 Task: Add Sprouts Patchouli Rose Castile Soap to the cart.
Action: Mouse moved to (993, 321)
Screenshot: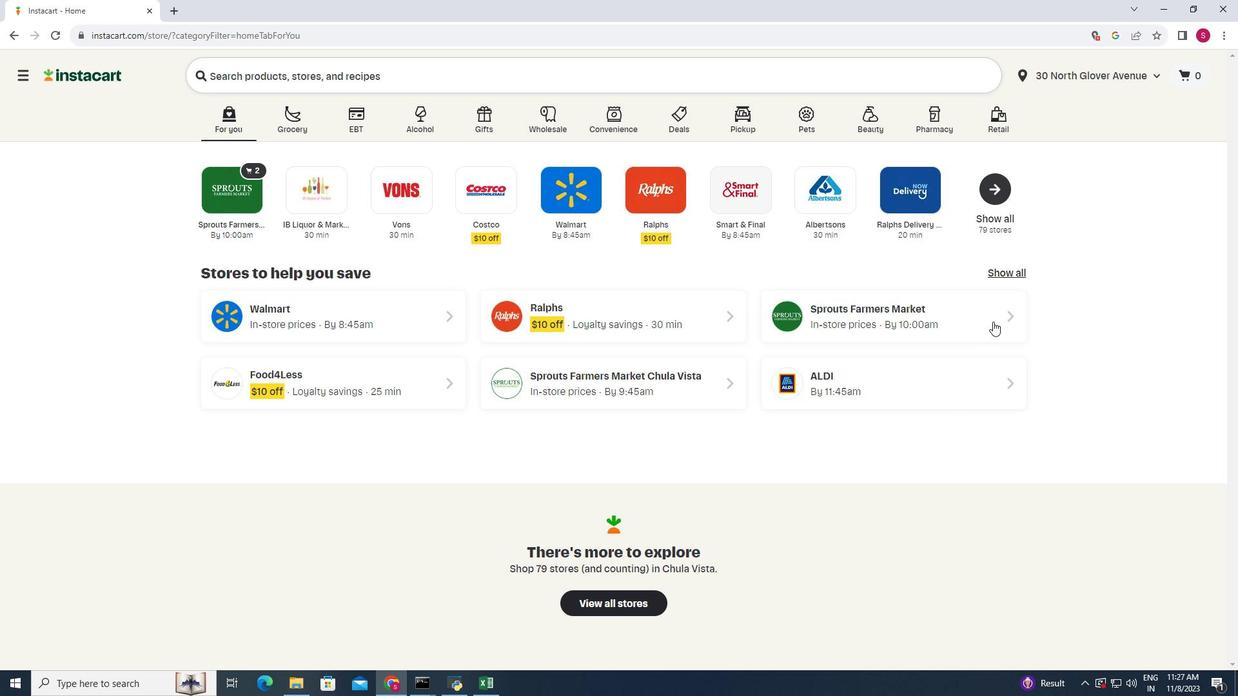 
Action: Mouse pressed left at (993, 321)
Screenshot: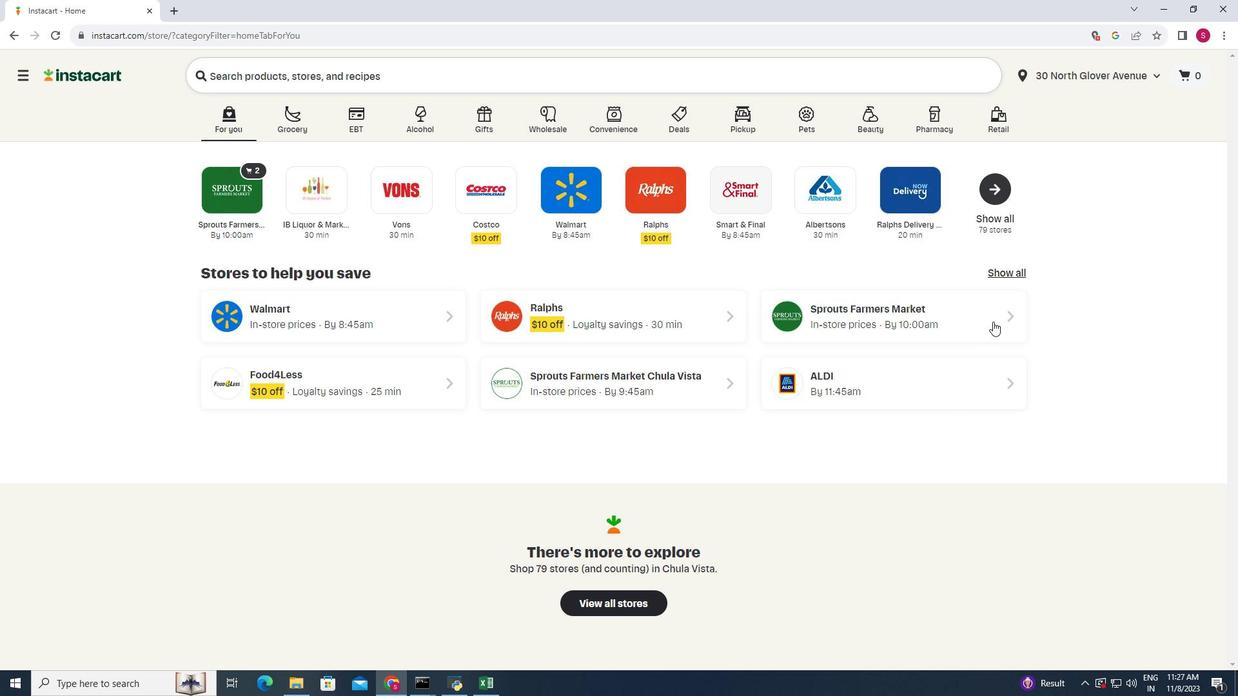 
Action: Mouse moved to (90, 500)
Screenshot: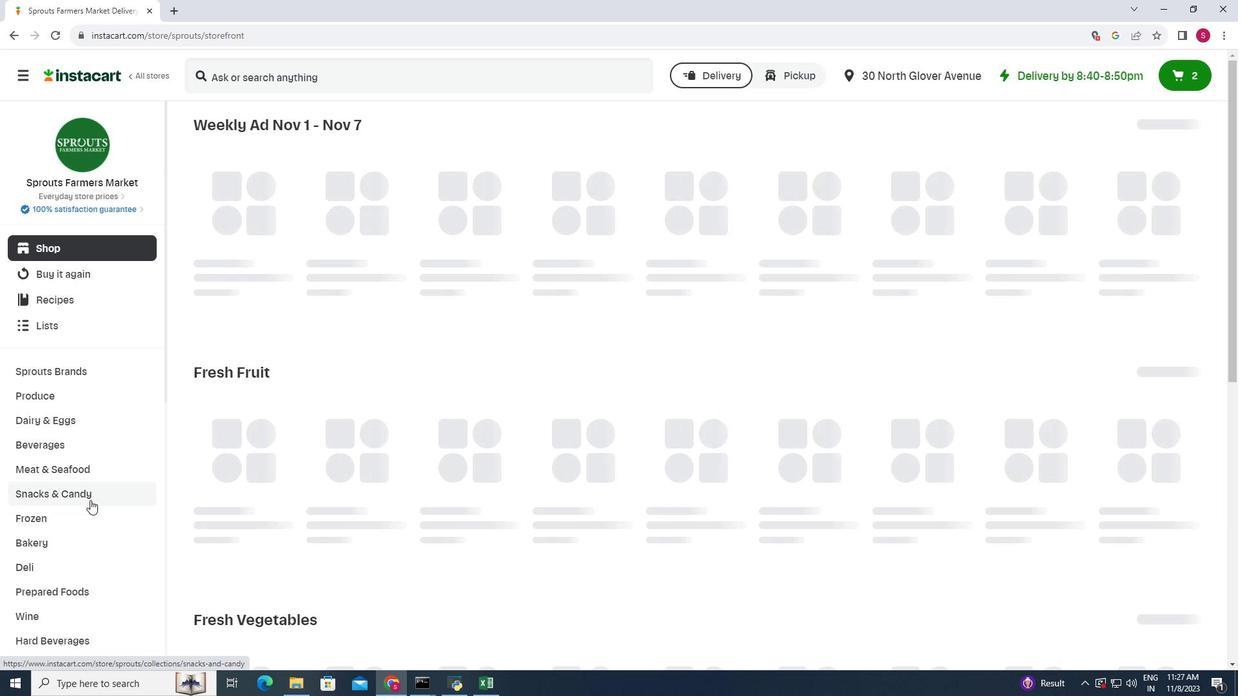
Action: Mouse scrolled (90, 499) with delta (0, 0)
Screenshot: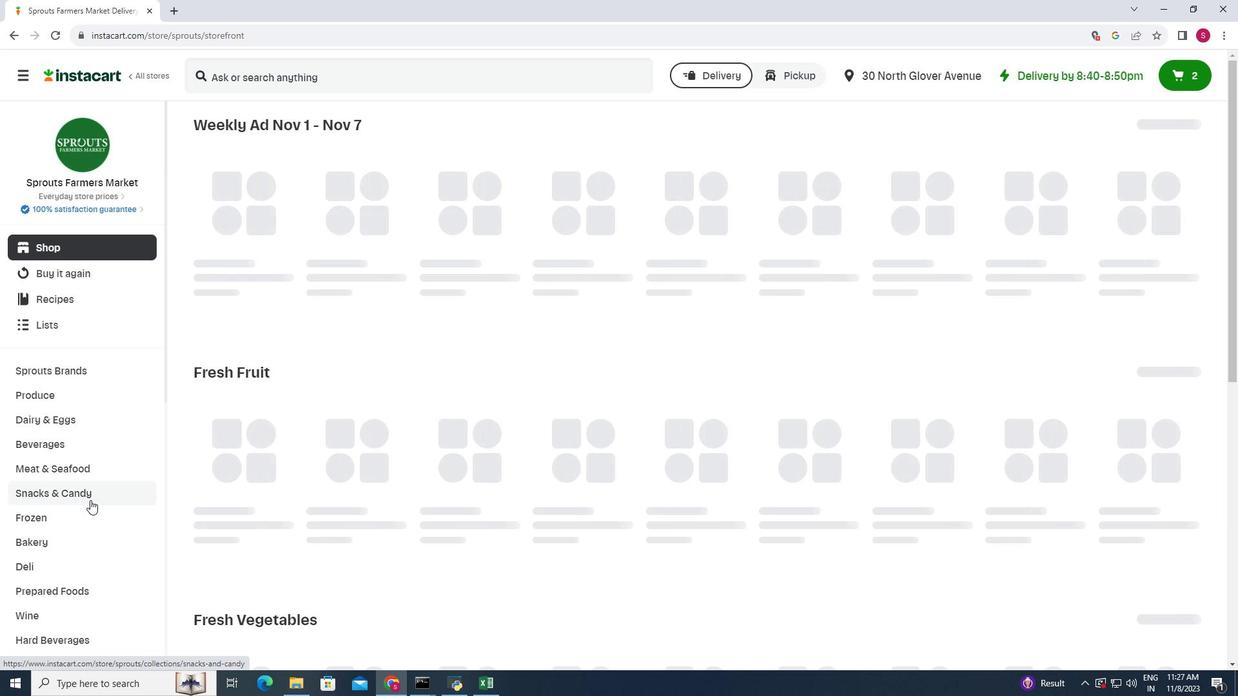 
Action: Mouse scrolled (90, 499) with delta (0, 0)
Screenshot: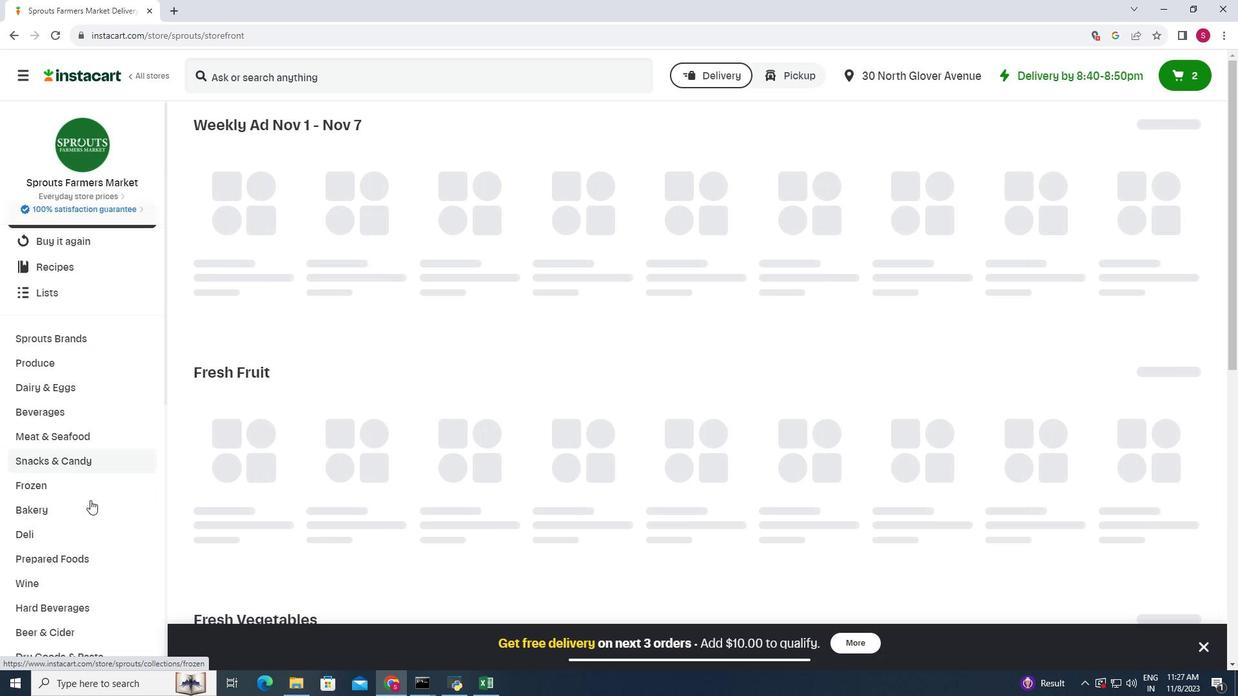 
Action: Mouse scrolled (90, 499) with delta (0, 0)
Screenshot: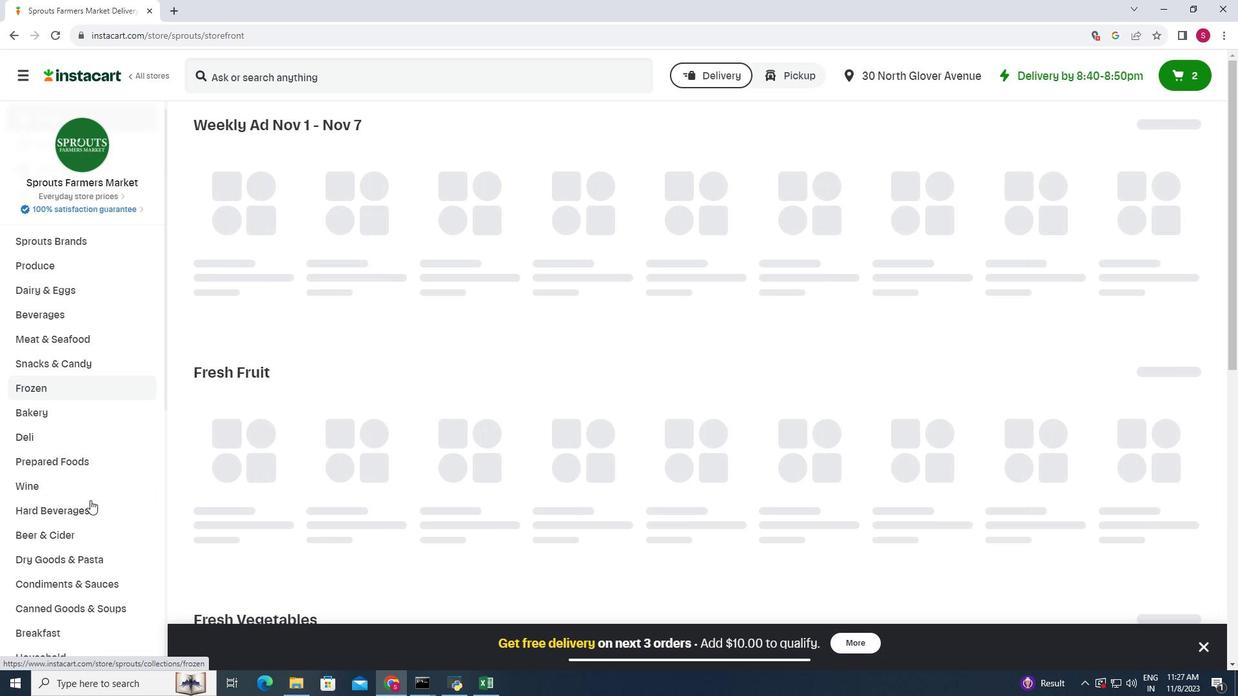 
Action: Mouse scrolled (90, 499) with delta (0, 0)
Screenshot: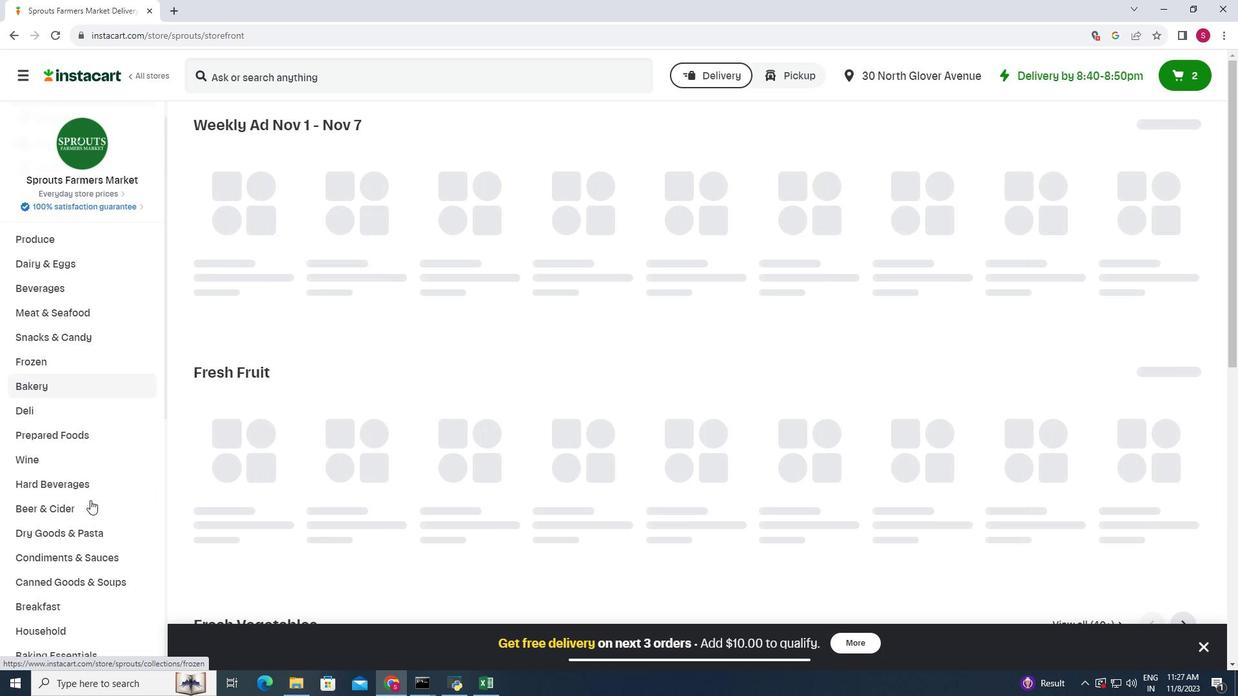 
Action: Mouse scrolled (90, 499) with delta (0, 0)
Screenshot: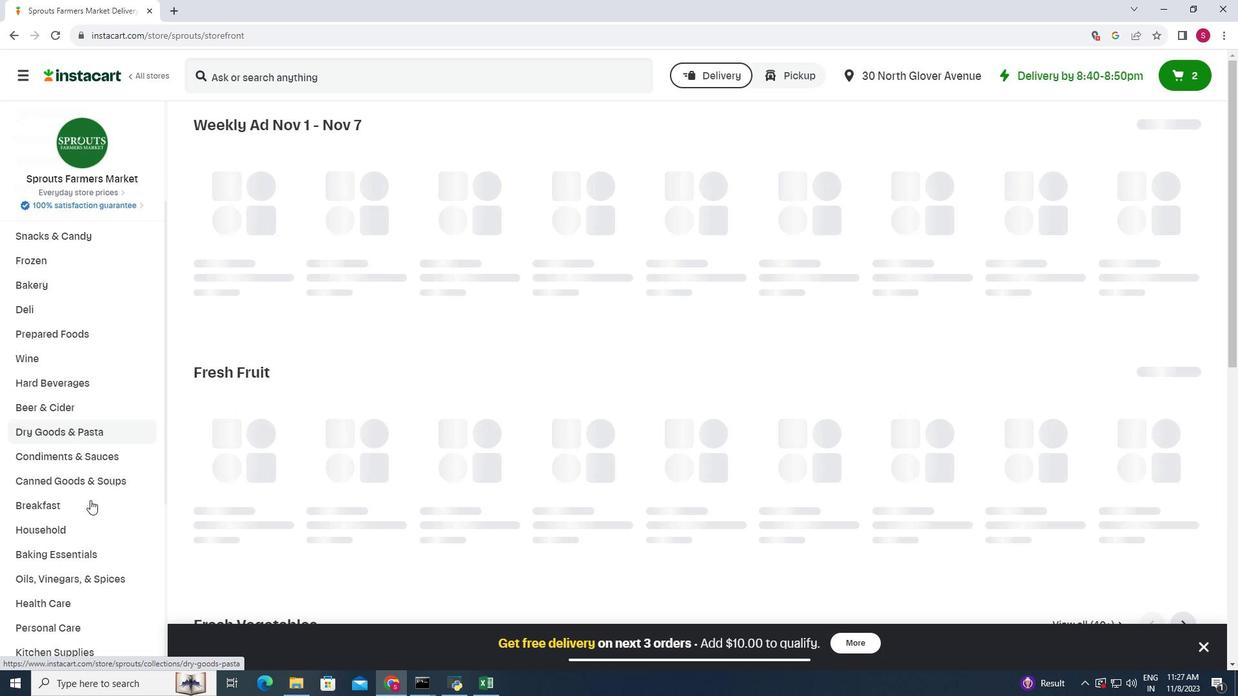 
Action: Mouse moved to (90, 500)
Screenshot: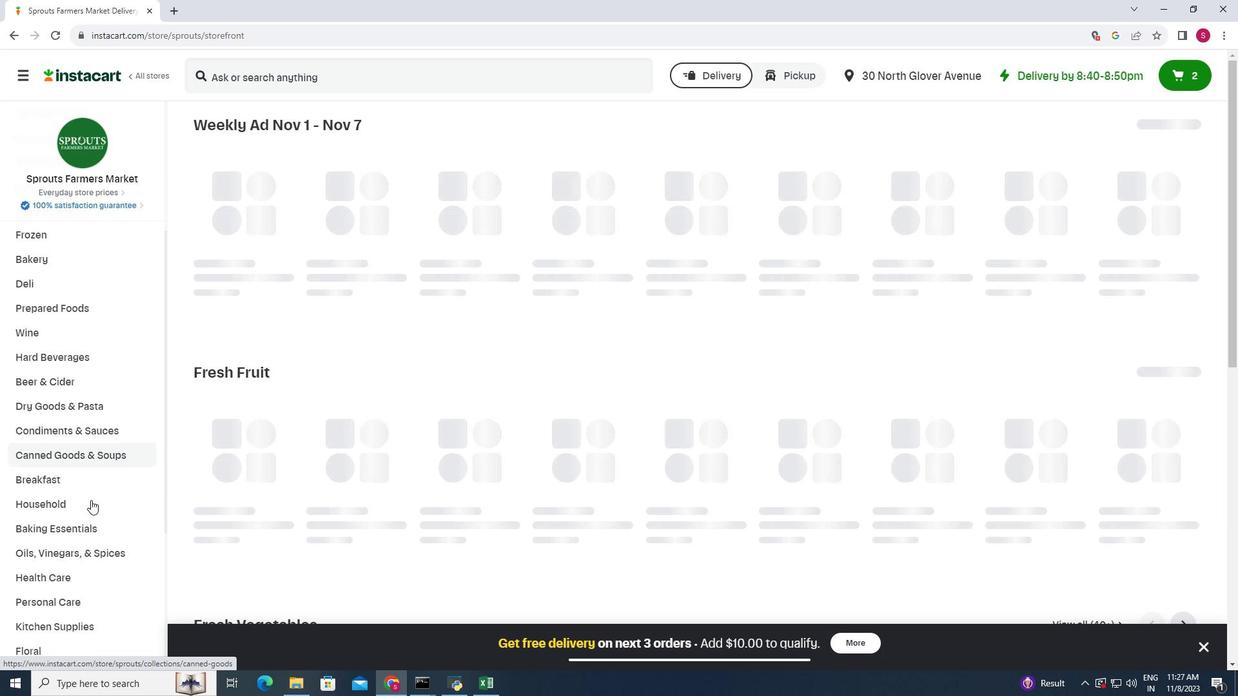 
Action: Mouse scrolled (90, 499) with delta (0, 0)
Screenshot: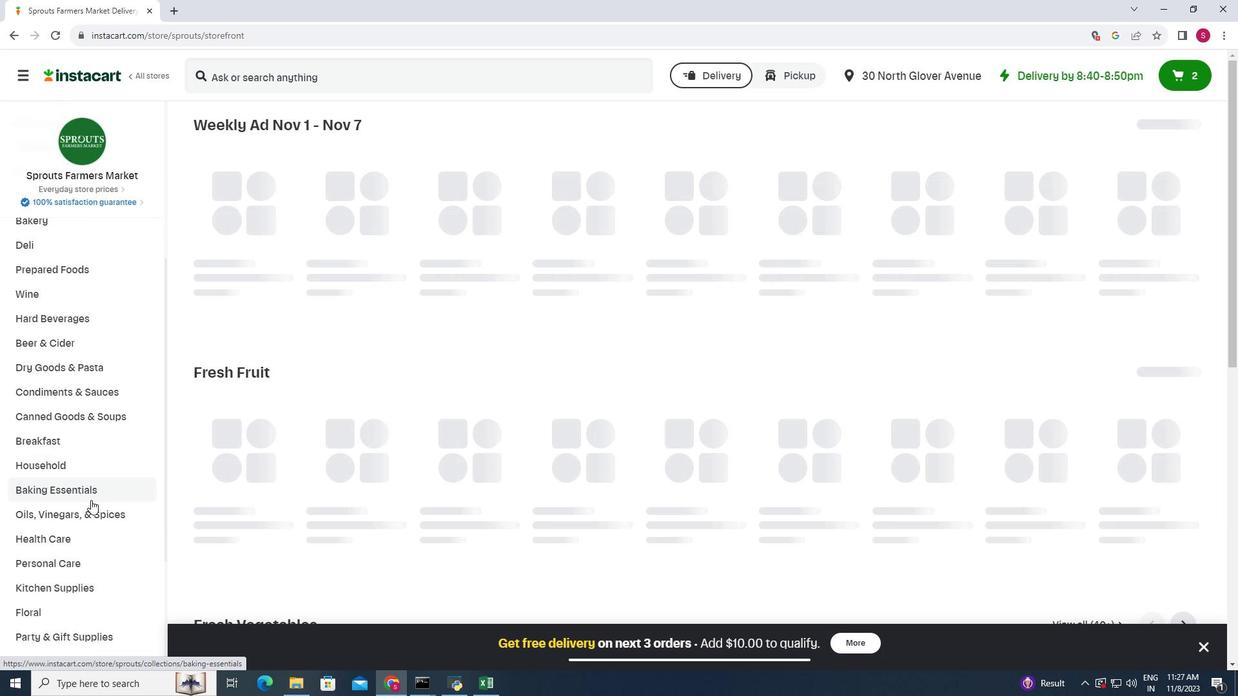 
Action: Mouse moved to (90, 500)
Screenshot: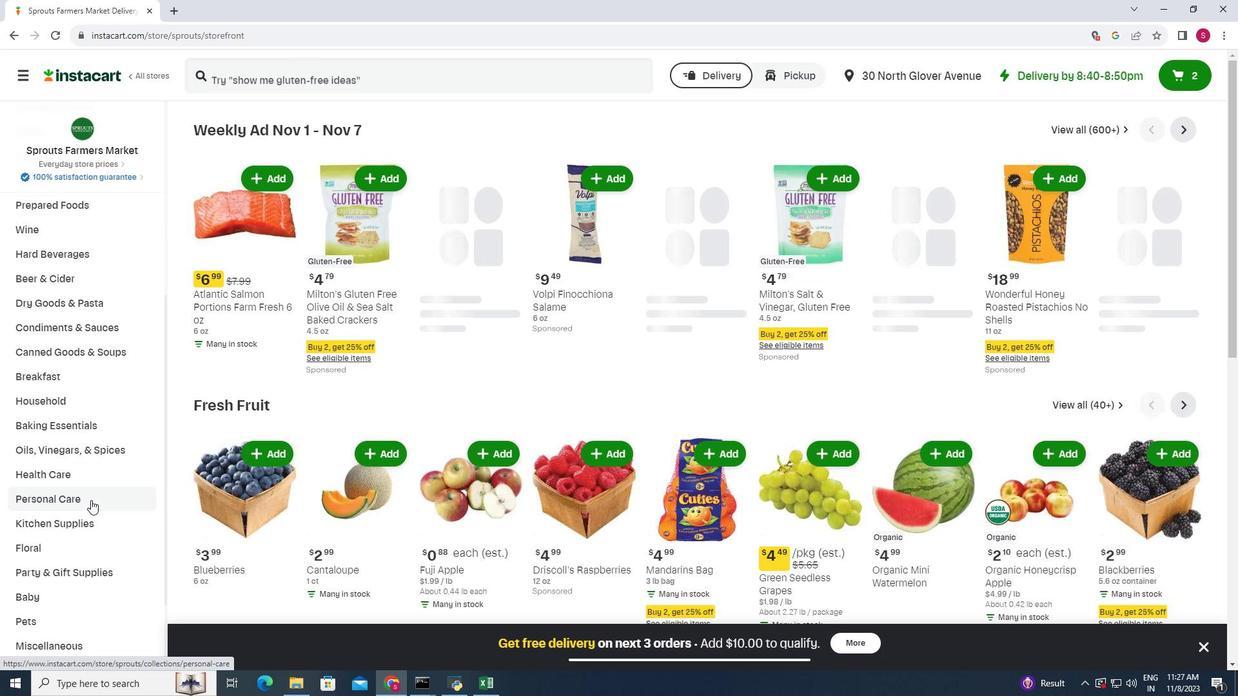 
Action: Mouse pressed left at (90, 500)
Screenshot: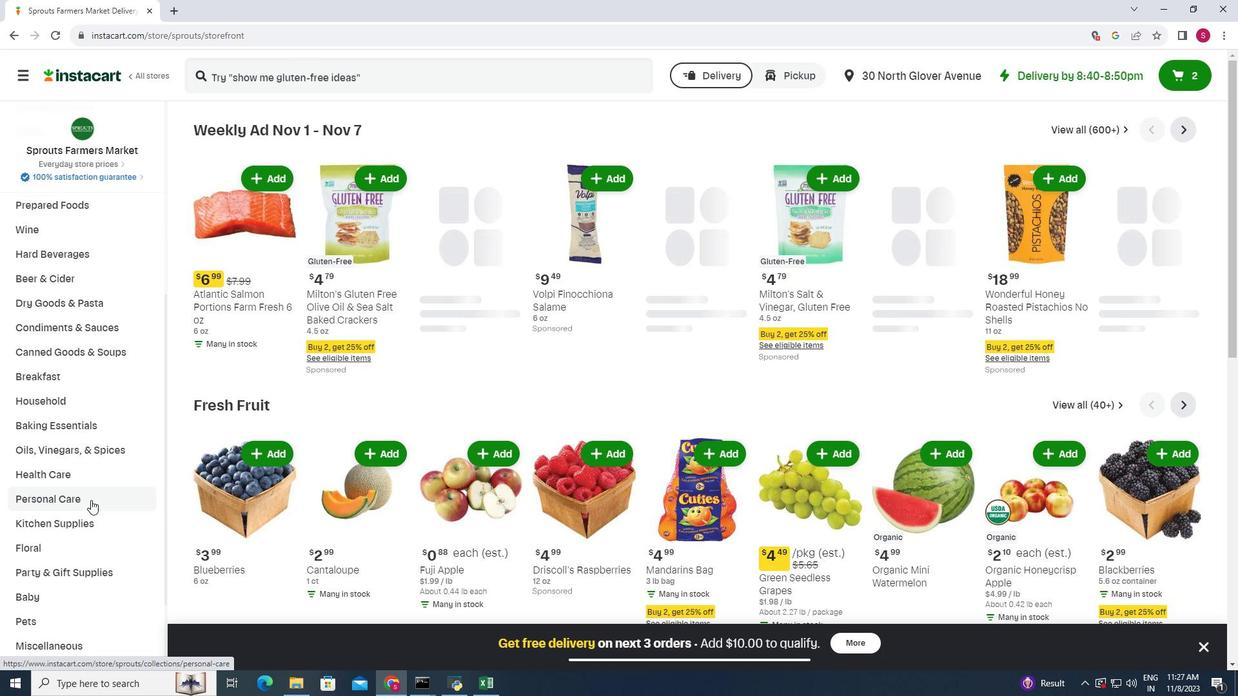 
Action: Mouse moved to (327, 164)
Screenshot: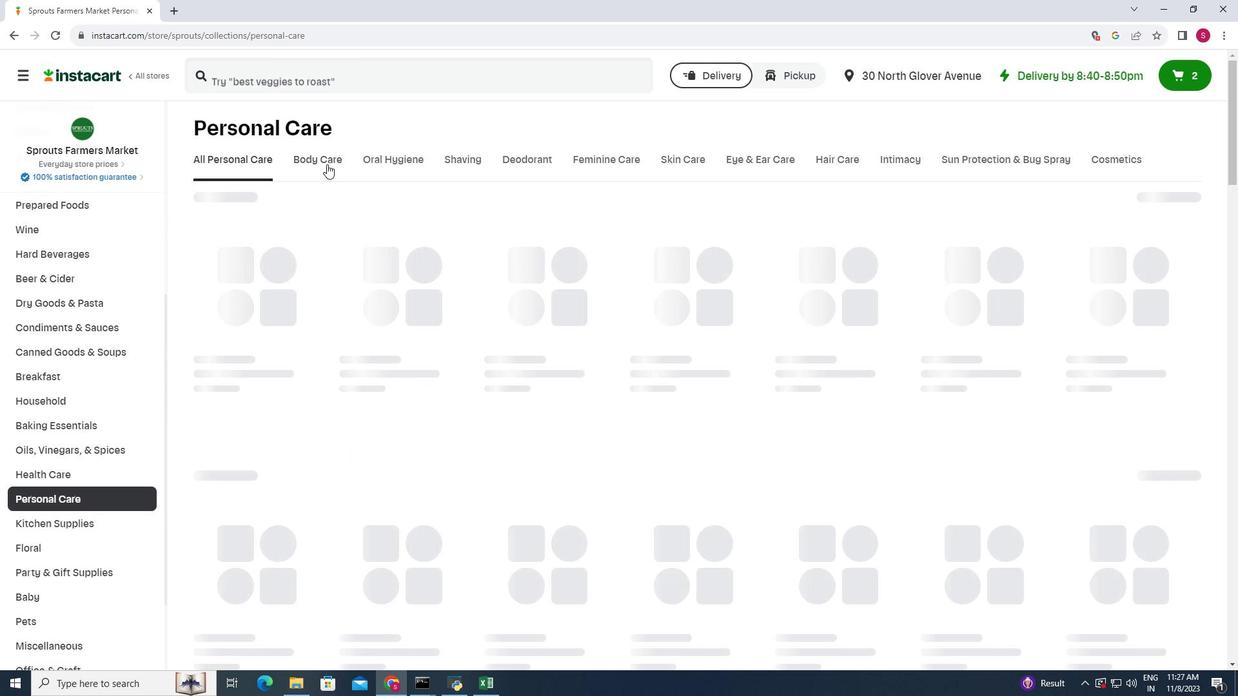 
Action: Mouse pressed left at (327, 164)
Screenshot: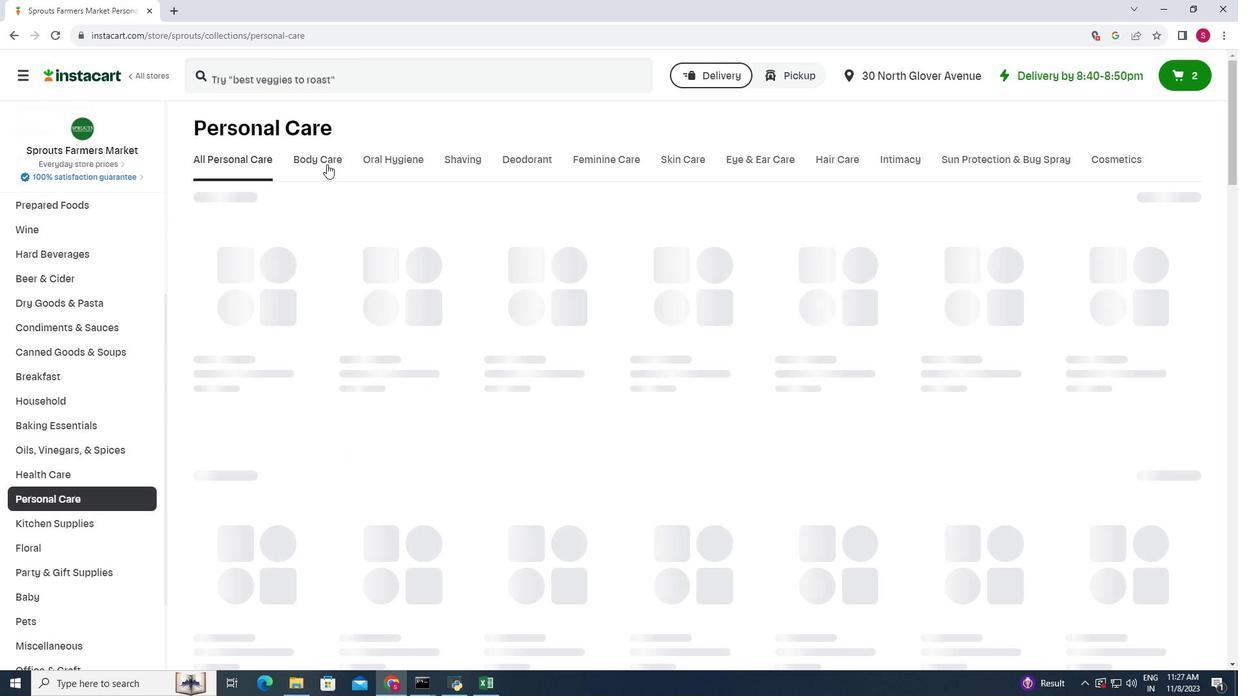 
Action: Mouse moved to (325, 86)
Screenshot: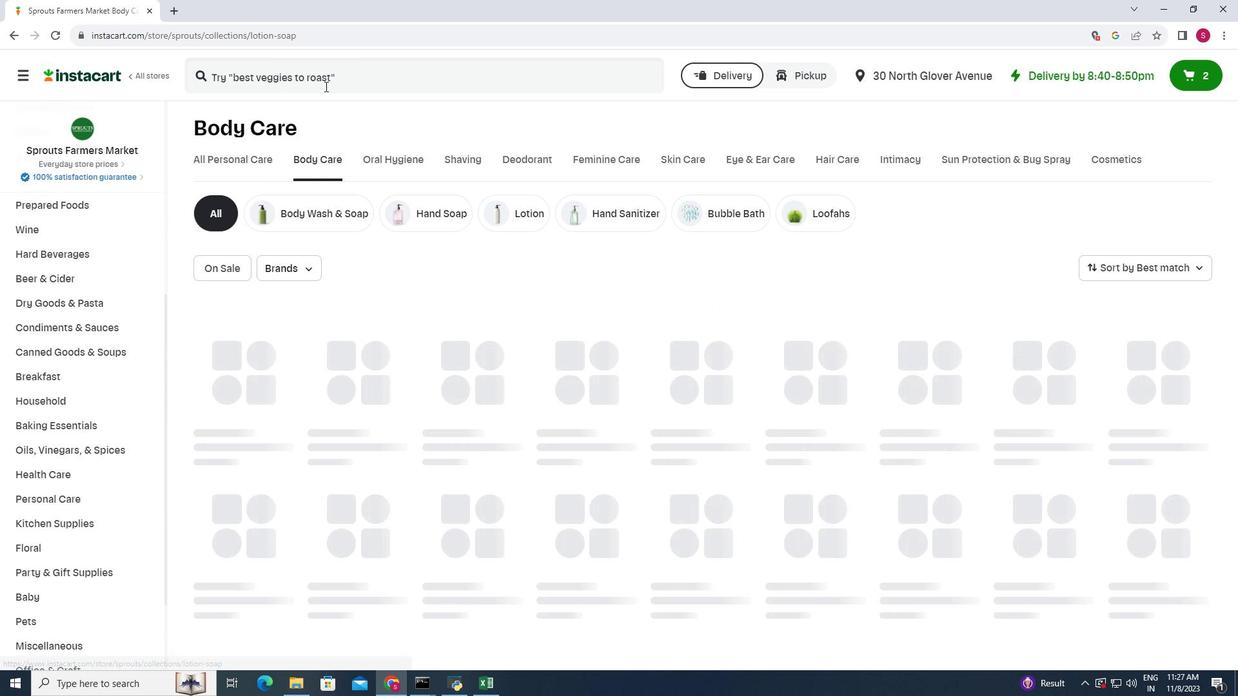 
Action: Mouse pressed left at (325, 86)
Screenshot: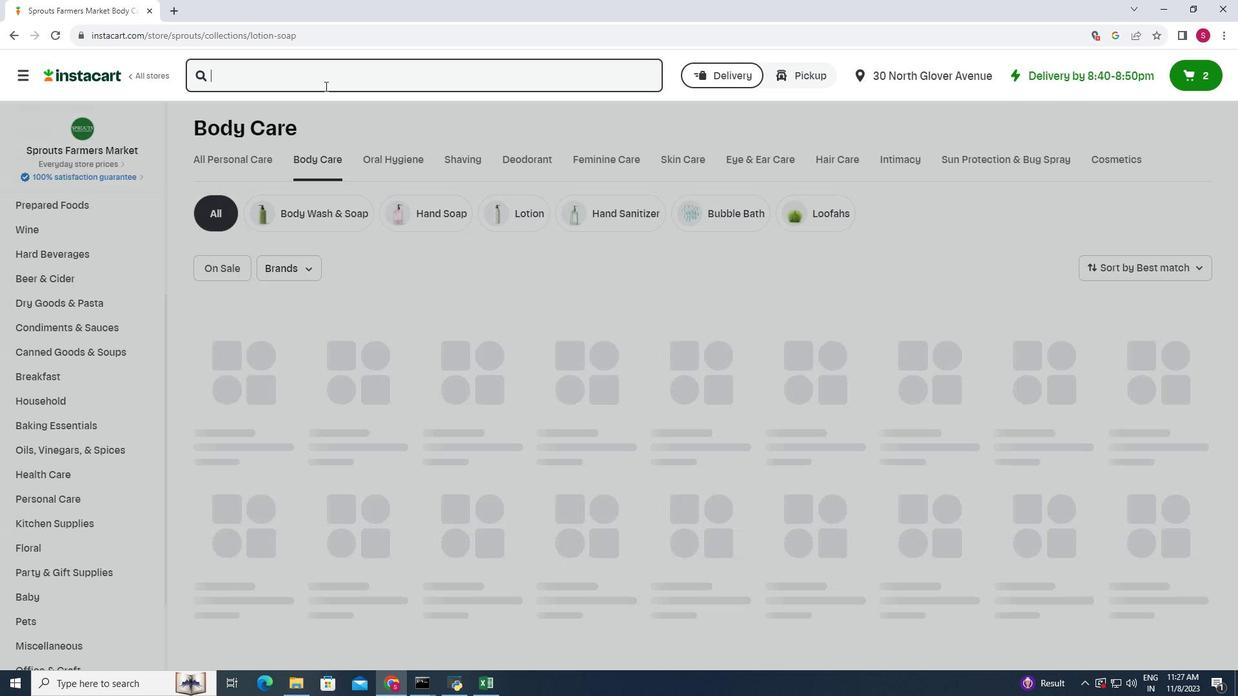 
Action: Key pressed <Key.shift>Sprouts<Key.space><Key.shift><Key.shift><Key.shift><Key.shift>Patchouli<Key.space><Key.shift>Rose<Key.space><Key.shift>Castile<Key.space><Key.shift>Soap<Key.enter>
Screenshot: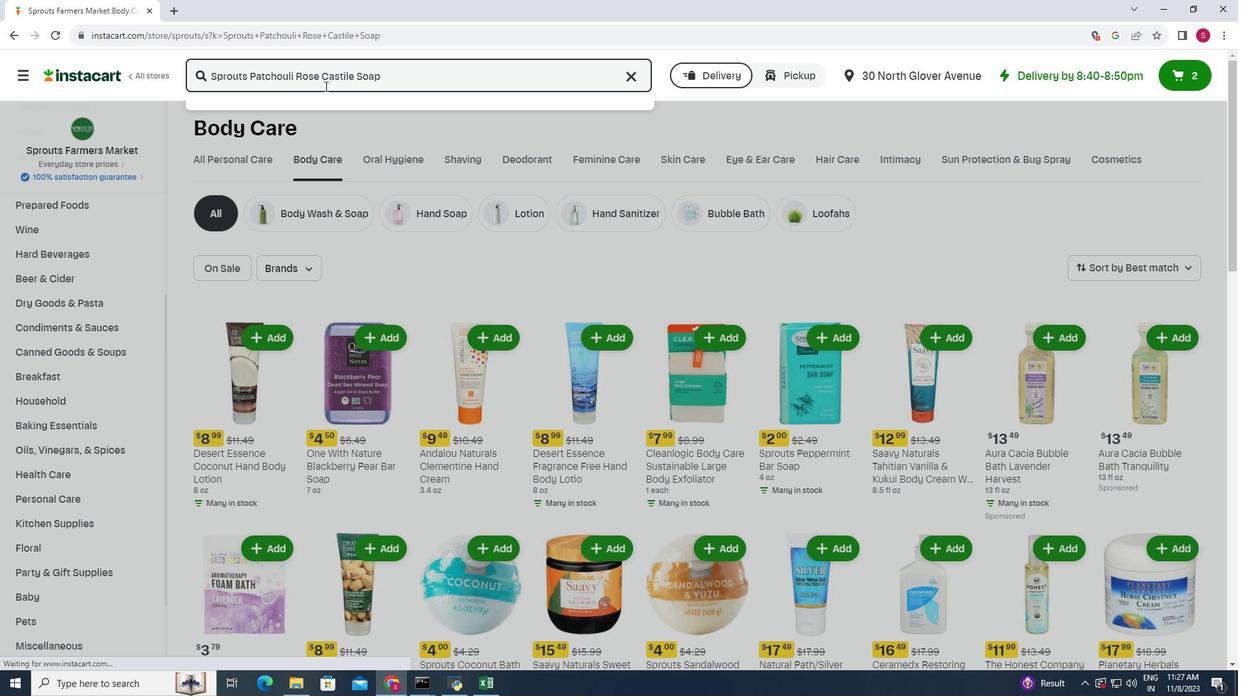 
Action: Mouse moved to (346, 184)
Screenshot: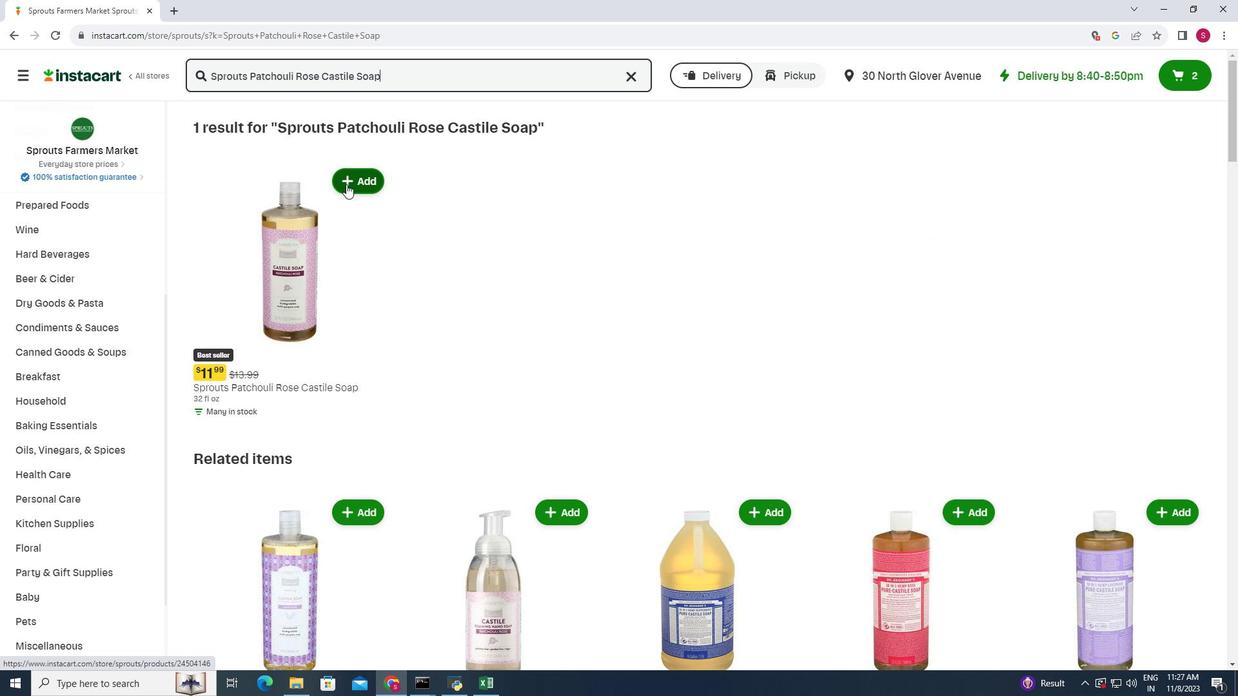 
Action: Mouse pressed left at (346, 184)
Screenshot: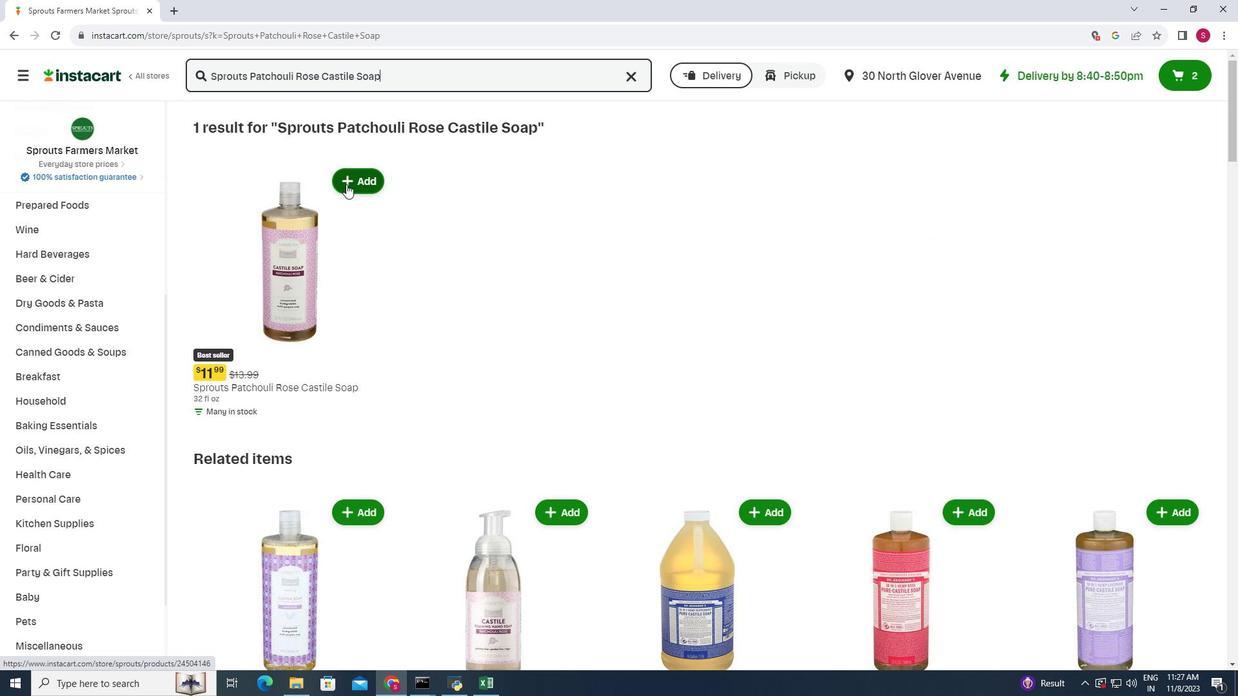 
Action: Mouse moved to (793, 229)
Screenshot: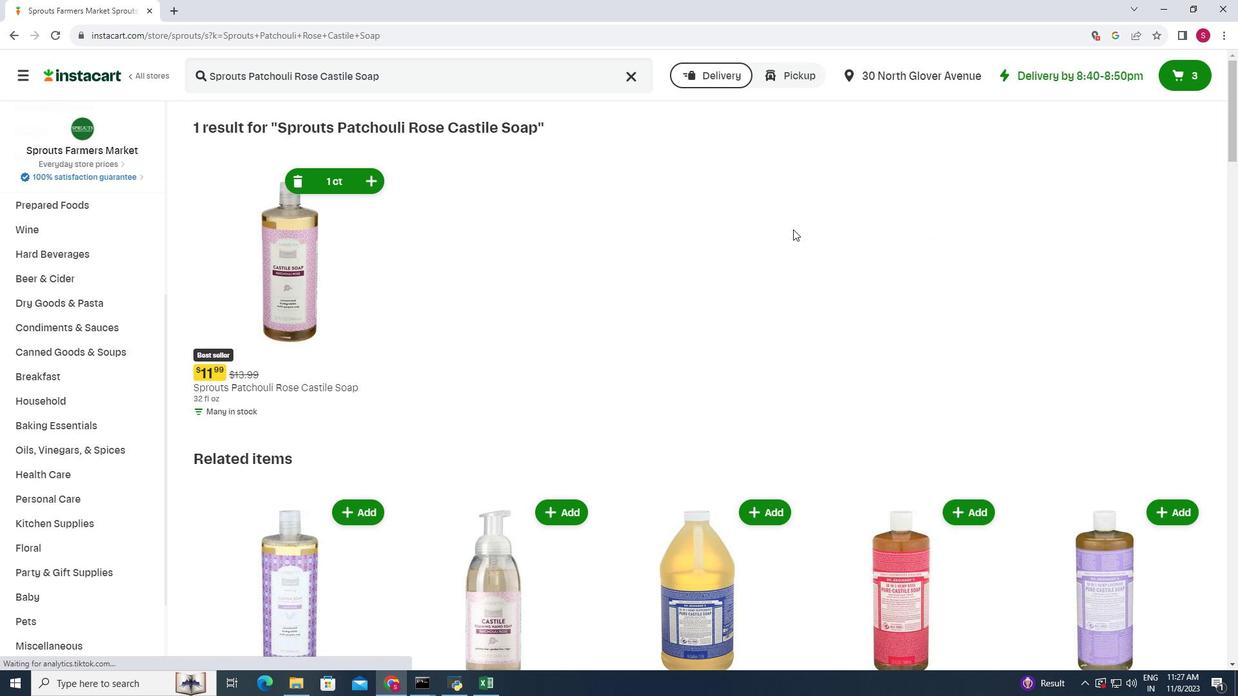 
